 Task: Adjust your notification settings to exclude muted conversations.
Action: Mouse moved to (87, 245)
Screenshot: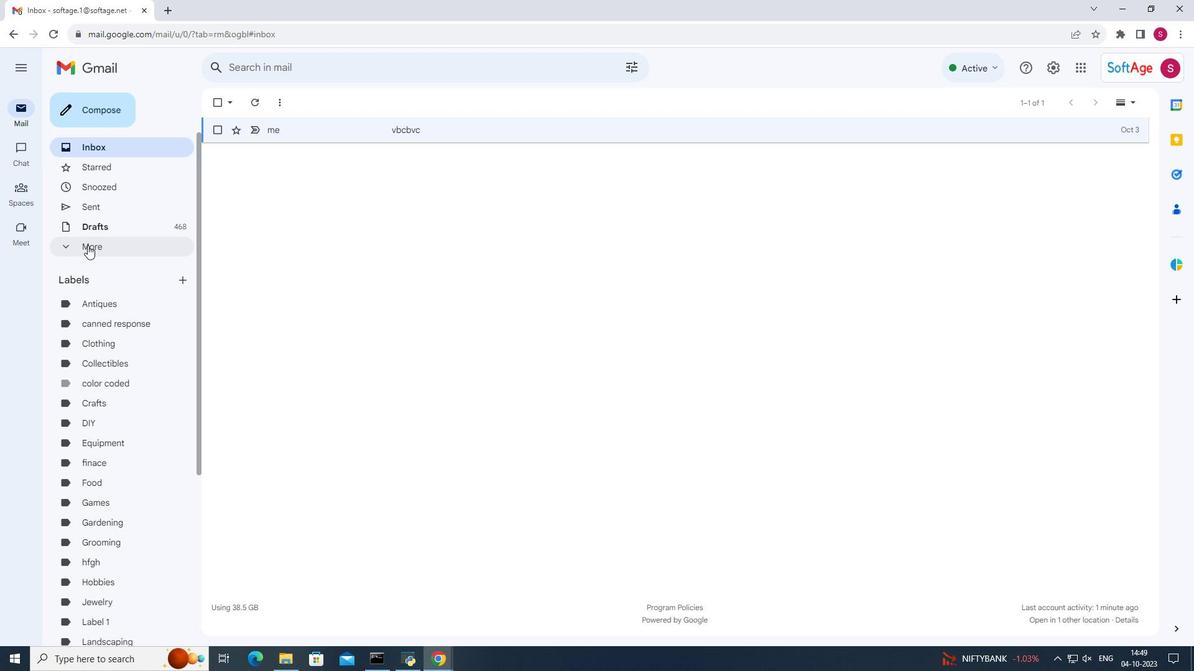 
Action: Mouse pressed left at (87, 245)
Screenshot: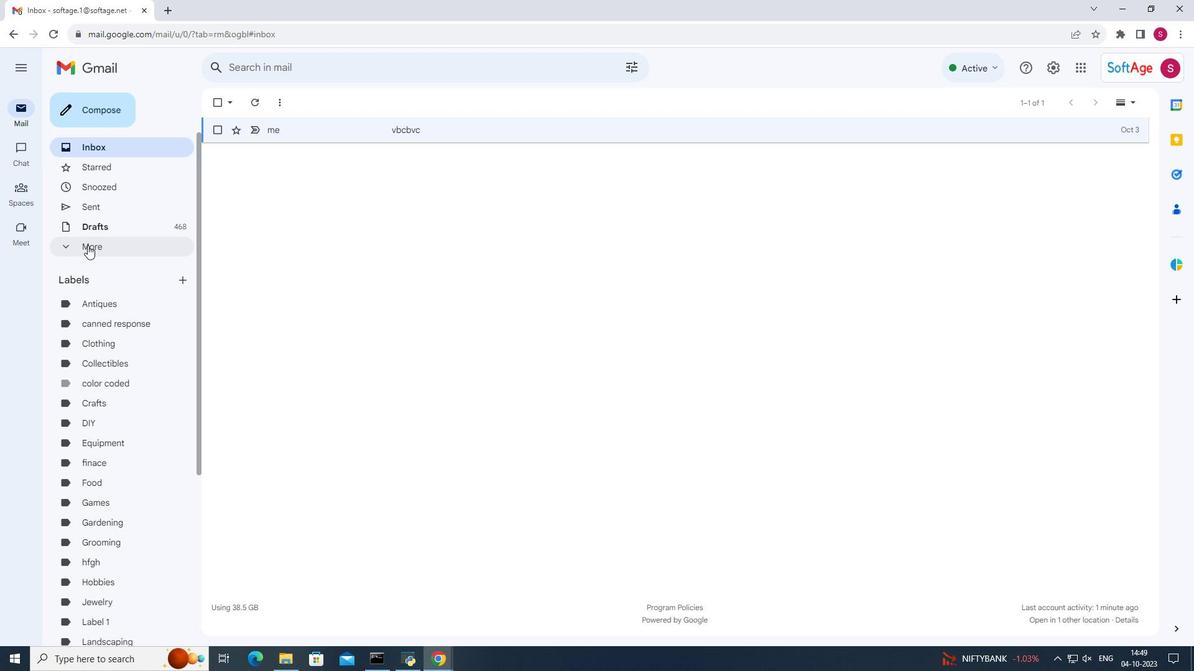 
Action: Mouse moved to (111, 306)
Screenshot: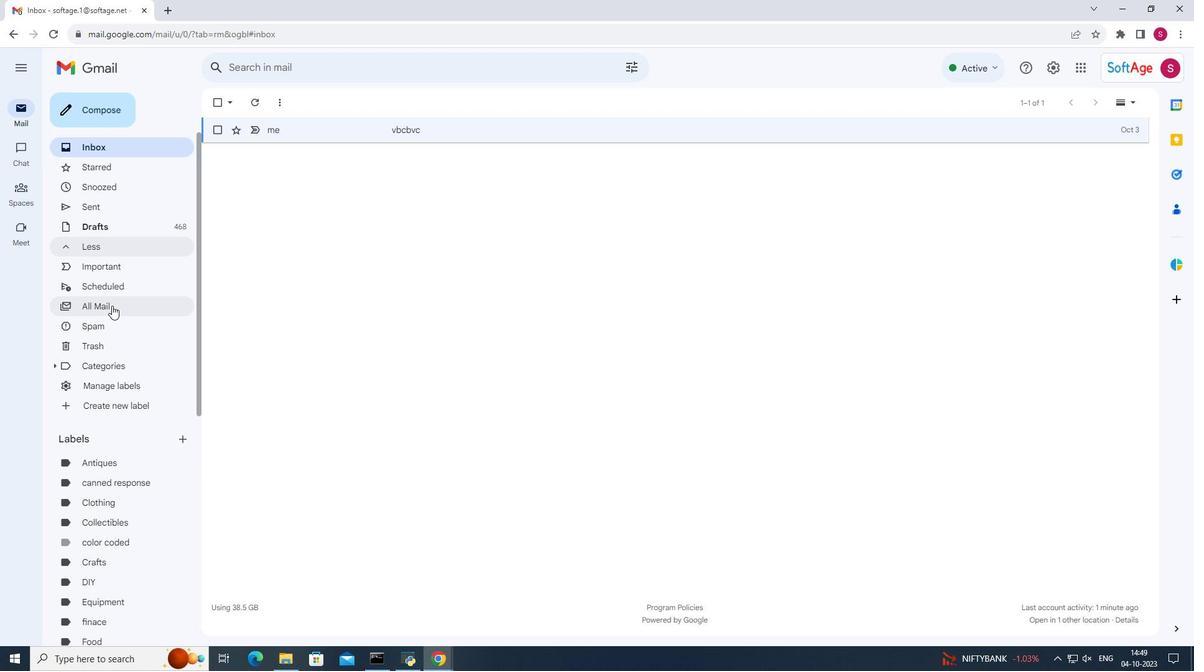 
Action: Mouse pressed left at (111, 306)
Screenshot: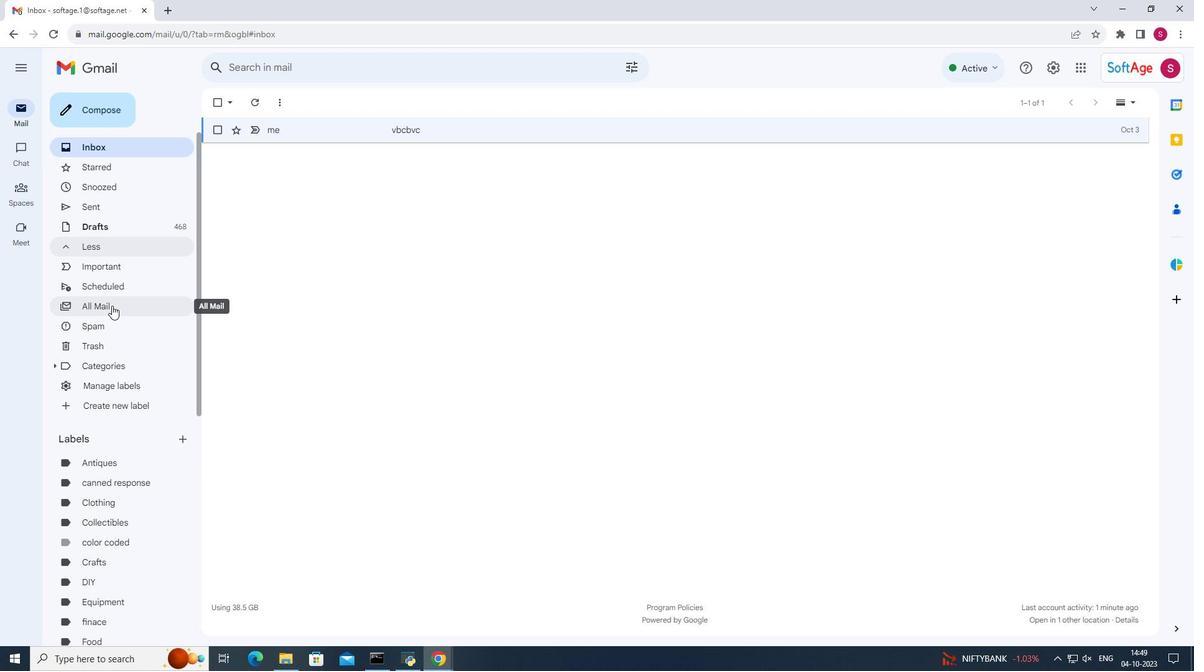 
Action: Mouse moved to (586, 165)
Screenshot: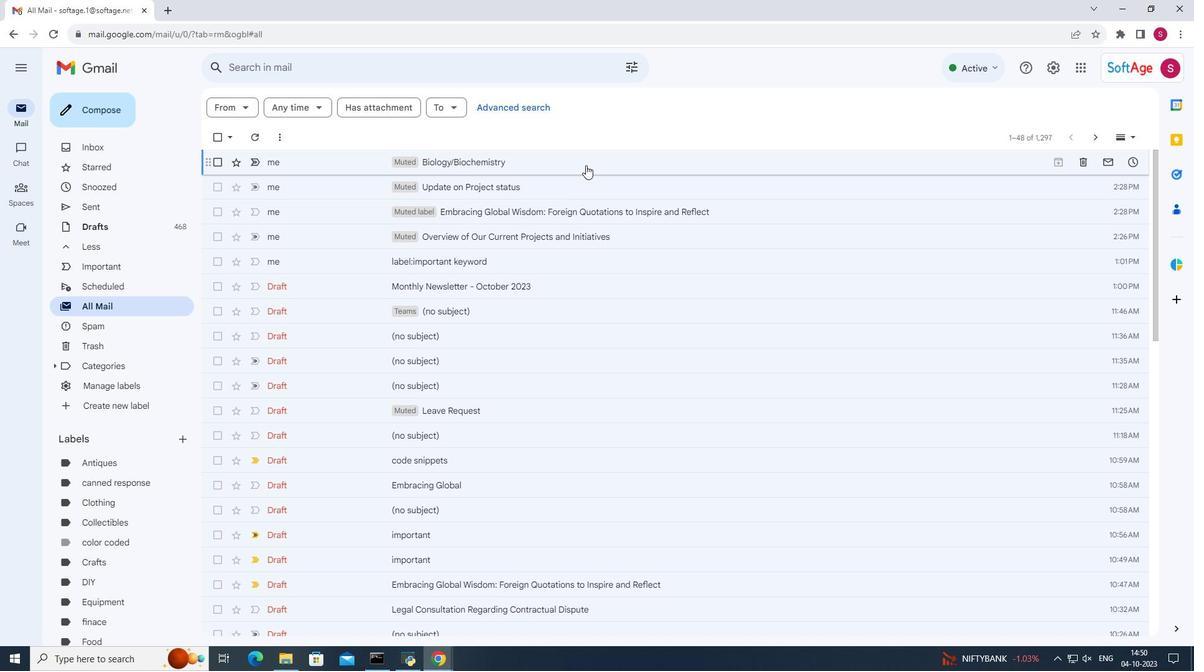 
Action: Mouse pressed right at (586, 165)
Screenshot: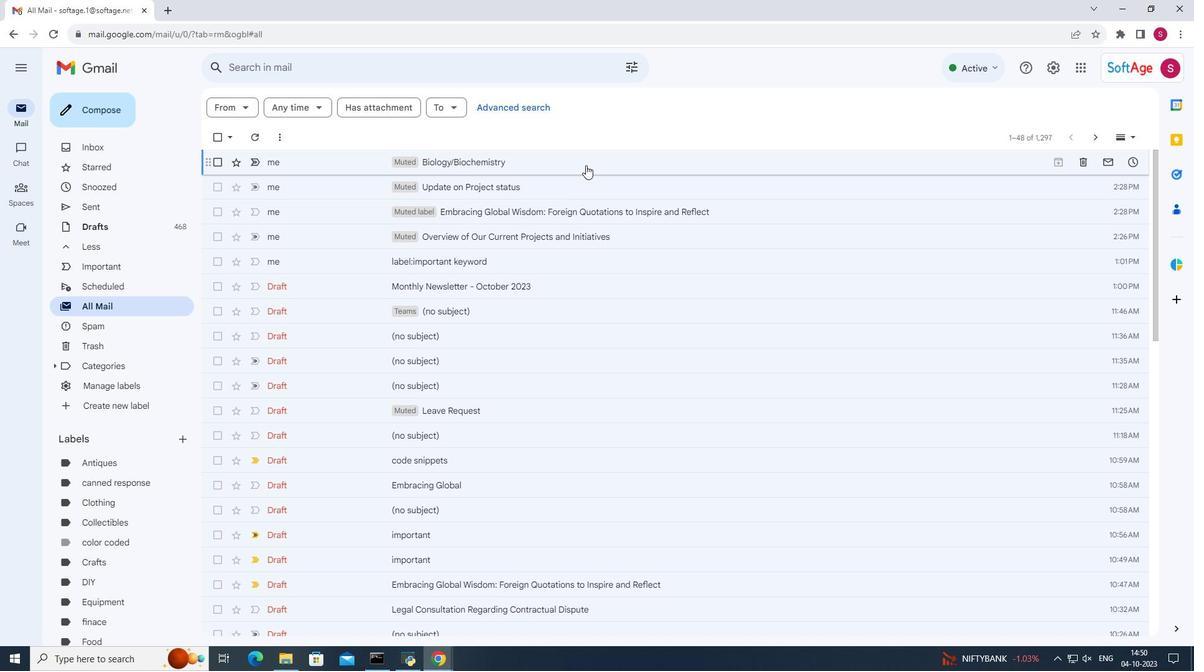 
Action: Mouse moved to (648, 414)
Screenshot: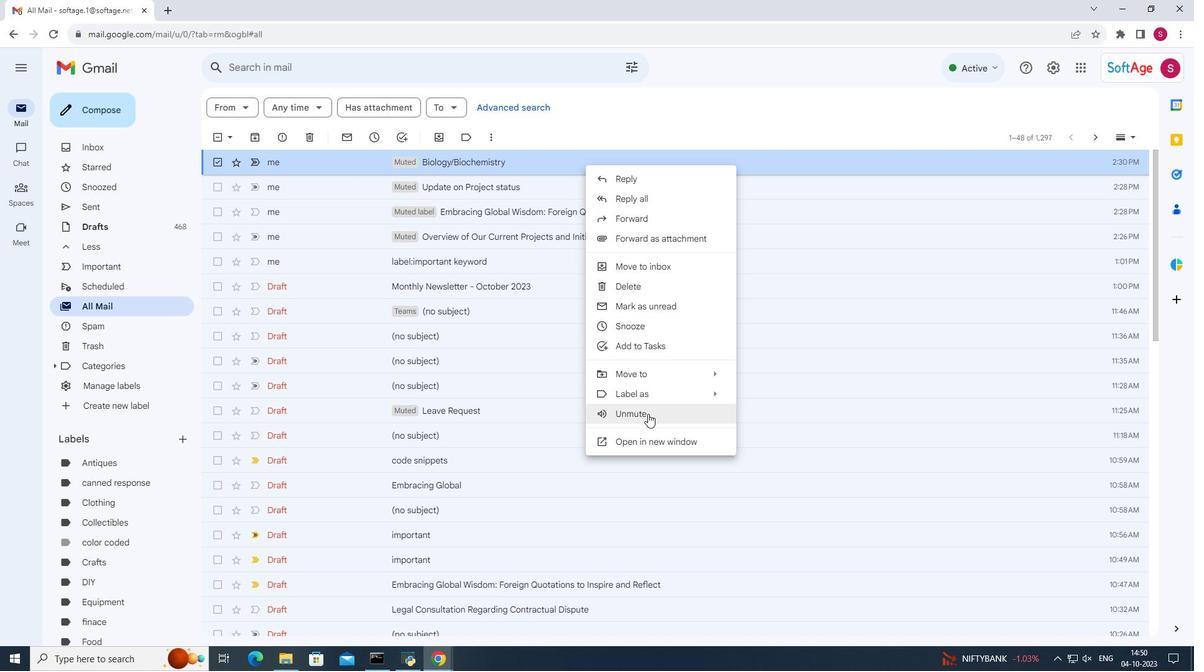 
Action: Mouse pressed left at (648, 414)
Screenshot: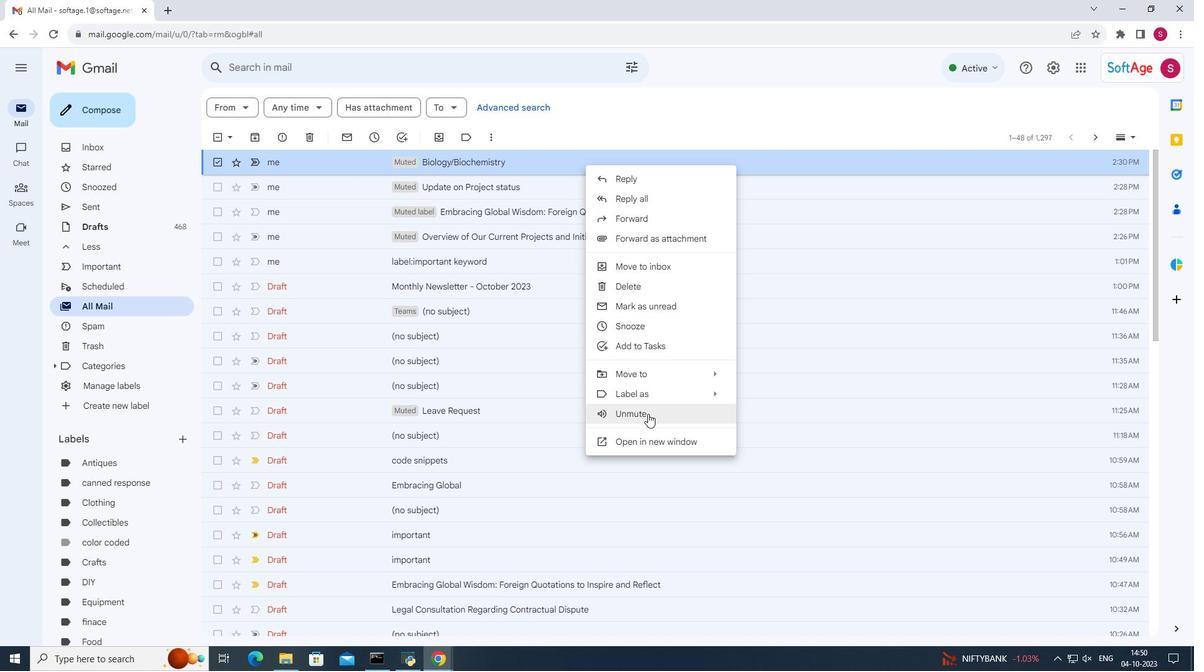 
Action: Mouse moved to (561, 184)
Screenshot: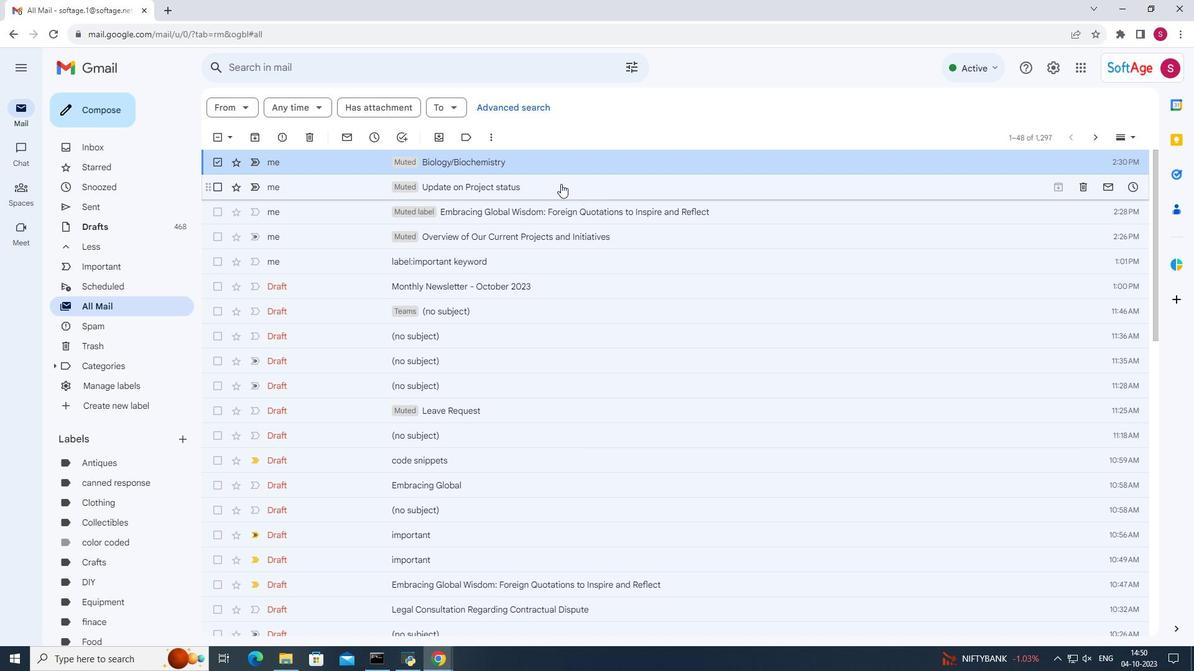 
Action: Mouse pressed left at (561, 184)
Screenshot: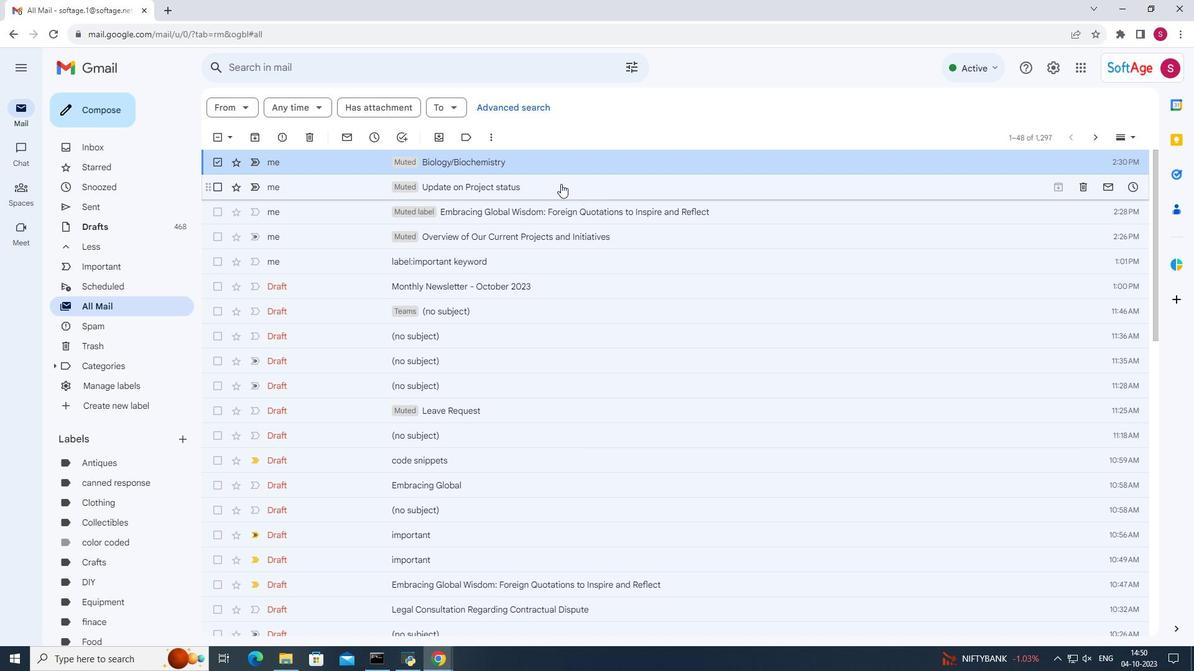 
Action: Mouse pressed right at (561, 184)
Screenshot: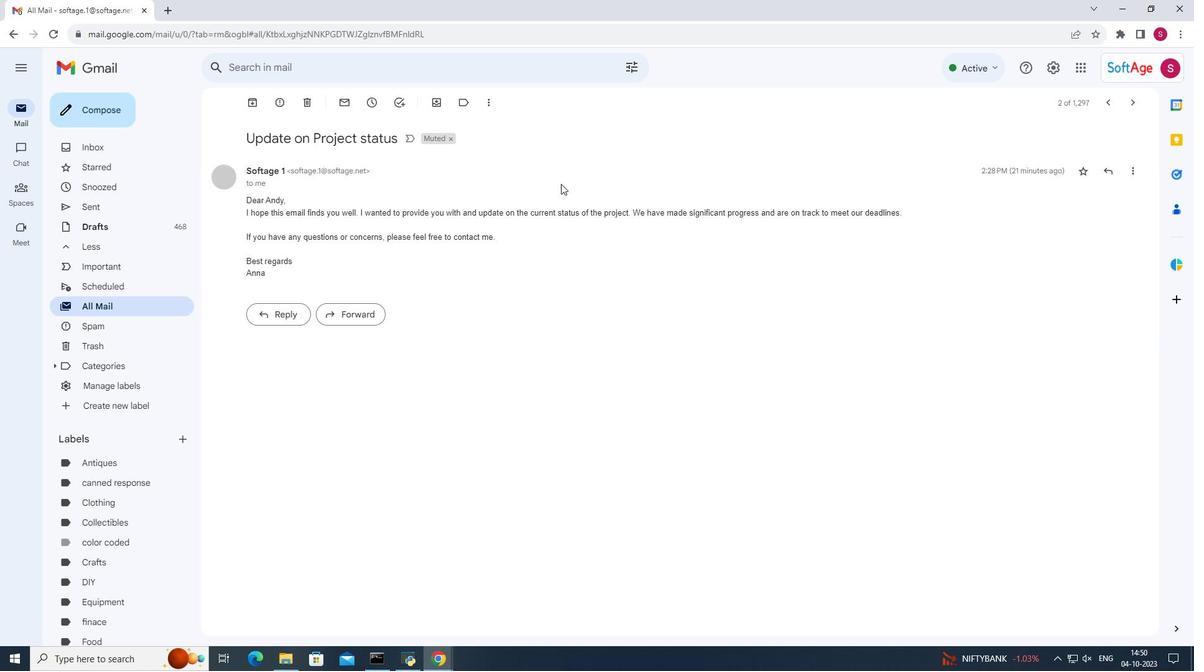 
Action: Mouse moved to (478, 197)
Screenshot: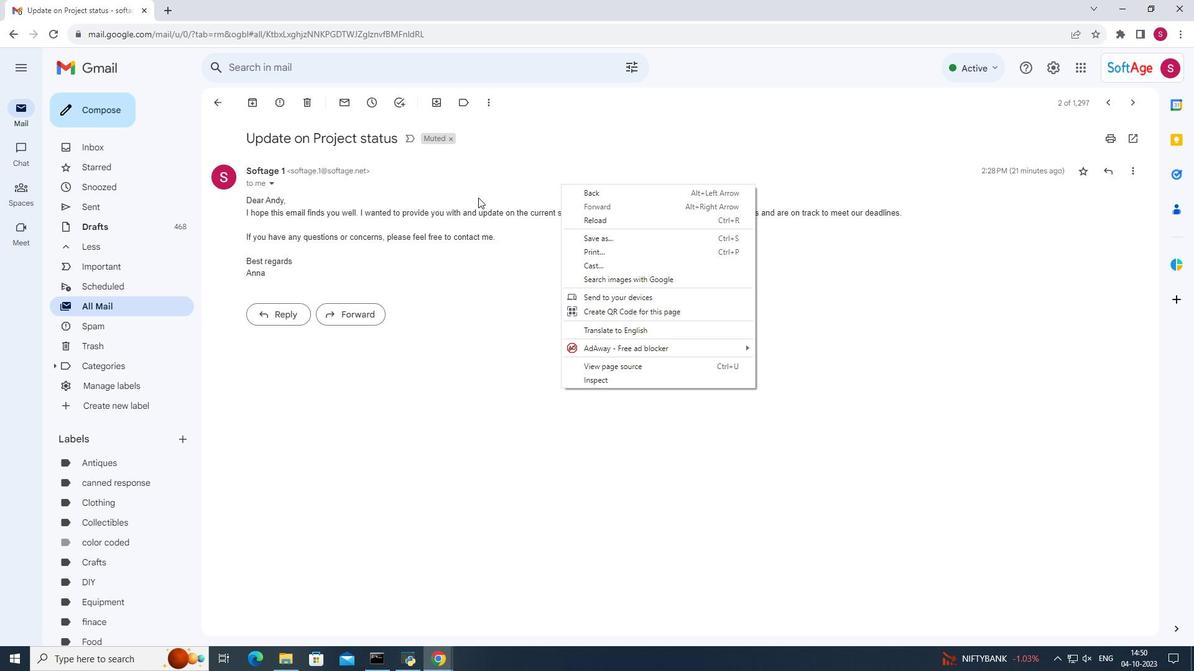 
Action: Mouse pressed left at (478, 197)
Screenshot: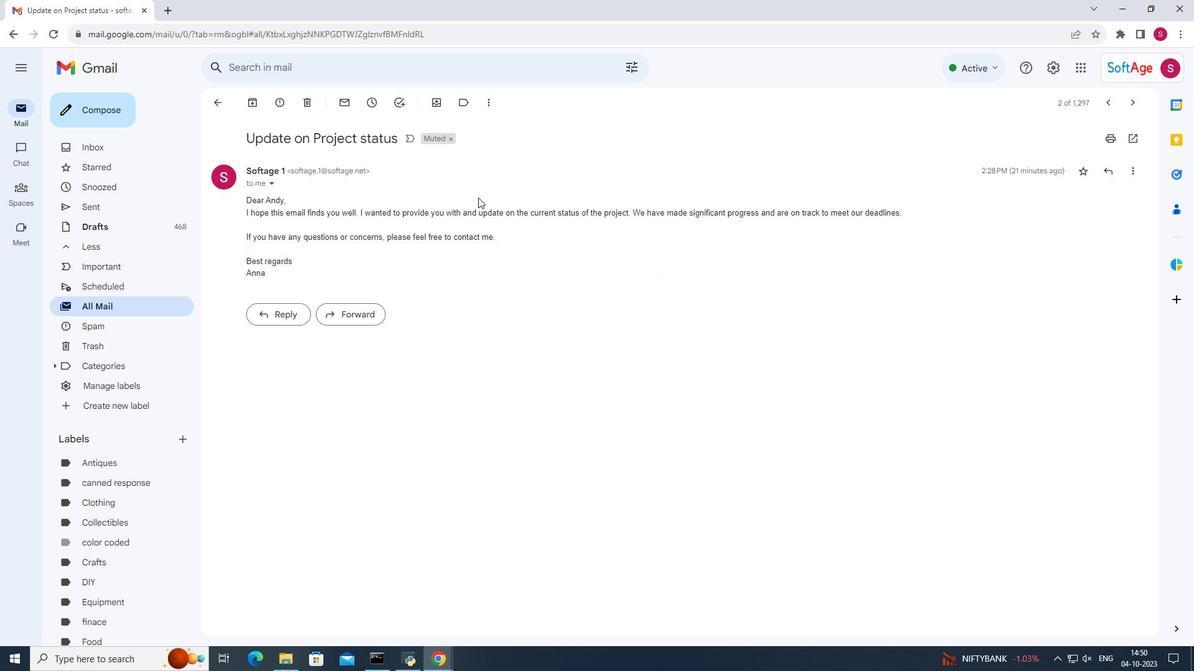 
Action: Mouse moved to (214, 98)
Screenshot: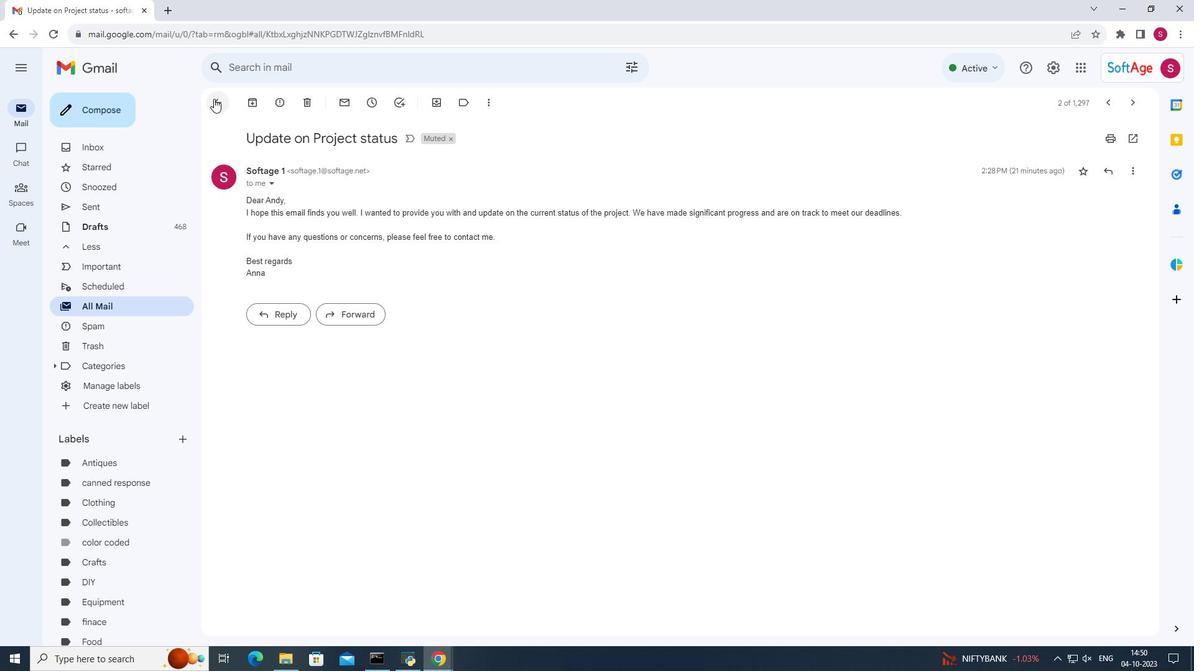 
Action: Mouse pressed left at (214, 98)
Screenshot: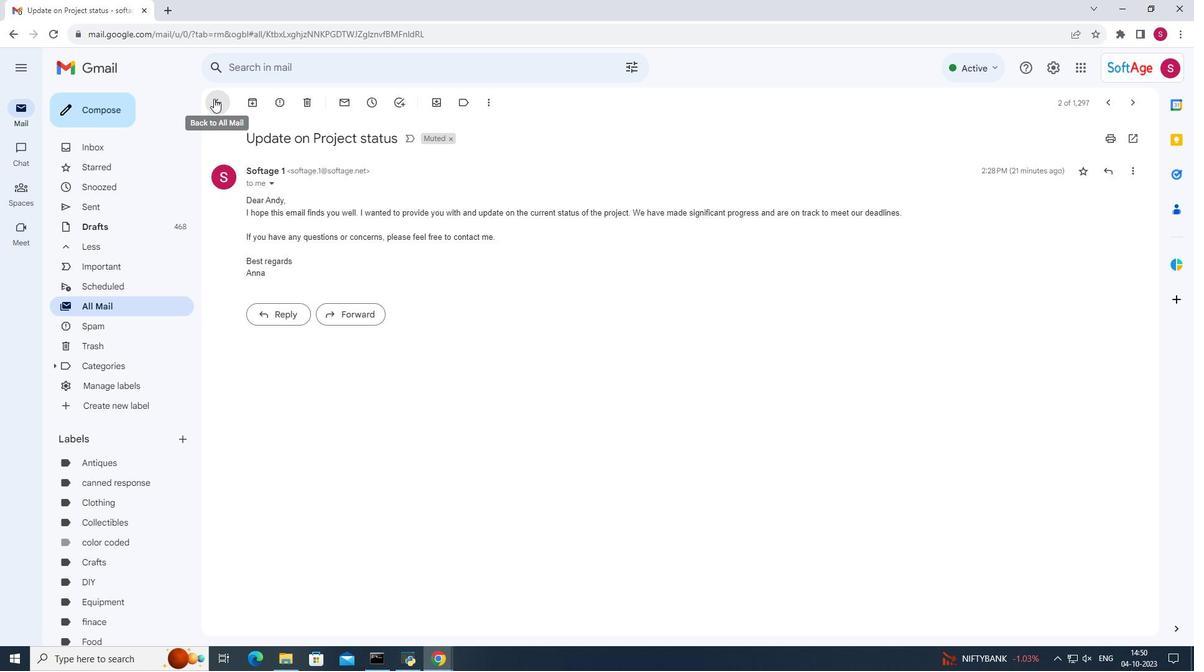 
Action: Mouse moved to (522, 187)
Screenshot: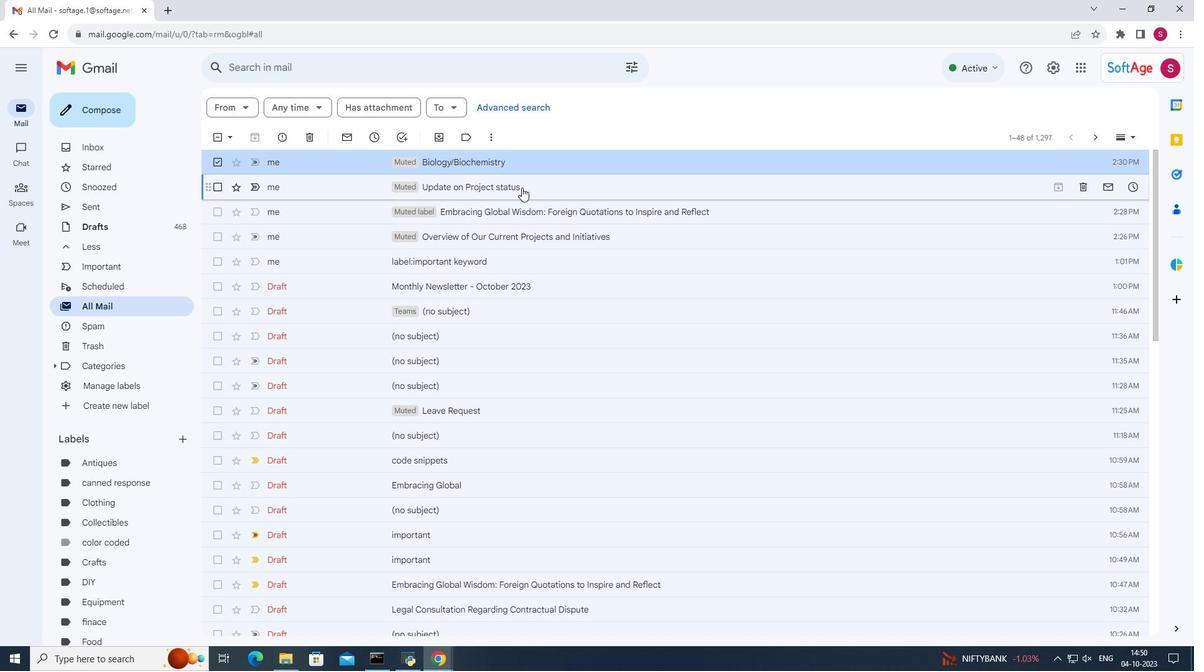 
Action: Mouse pressed right at (522, 187)
Screenshot: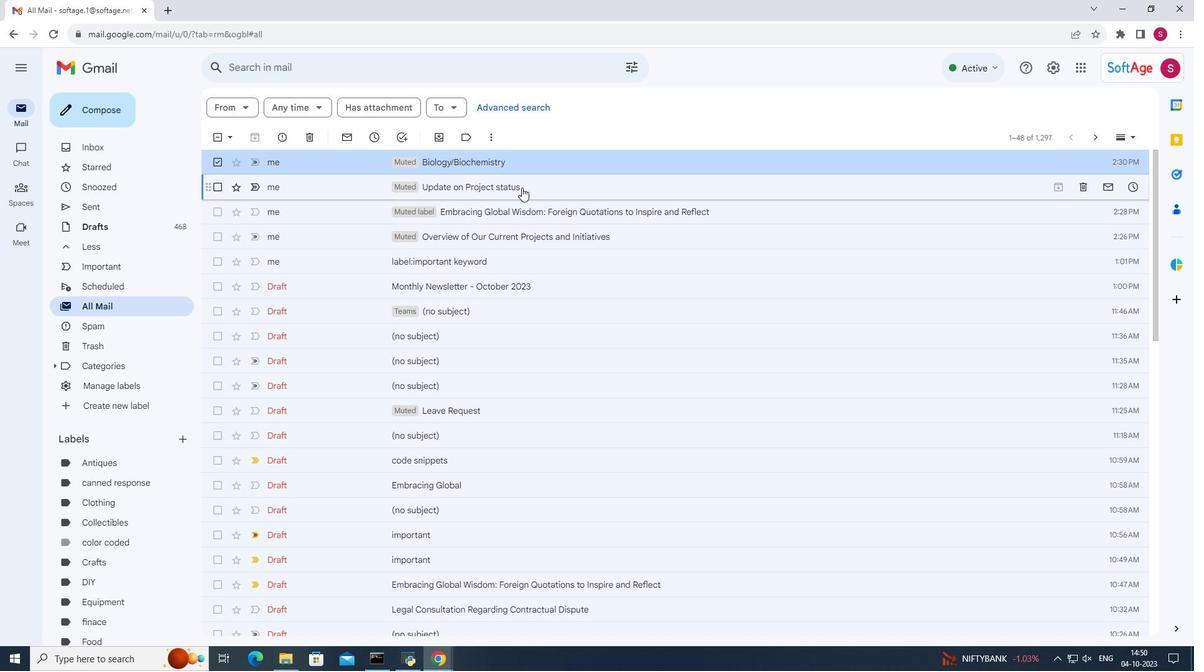 
Action: Mouse moved to (562, 437)
Screenshot: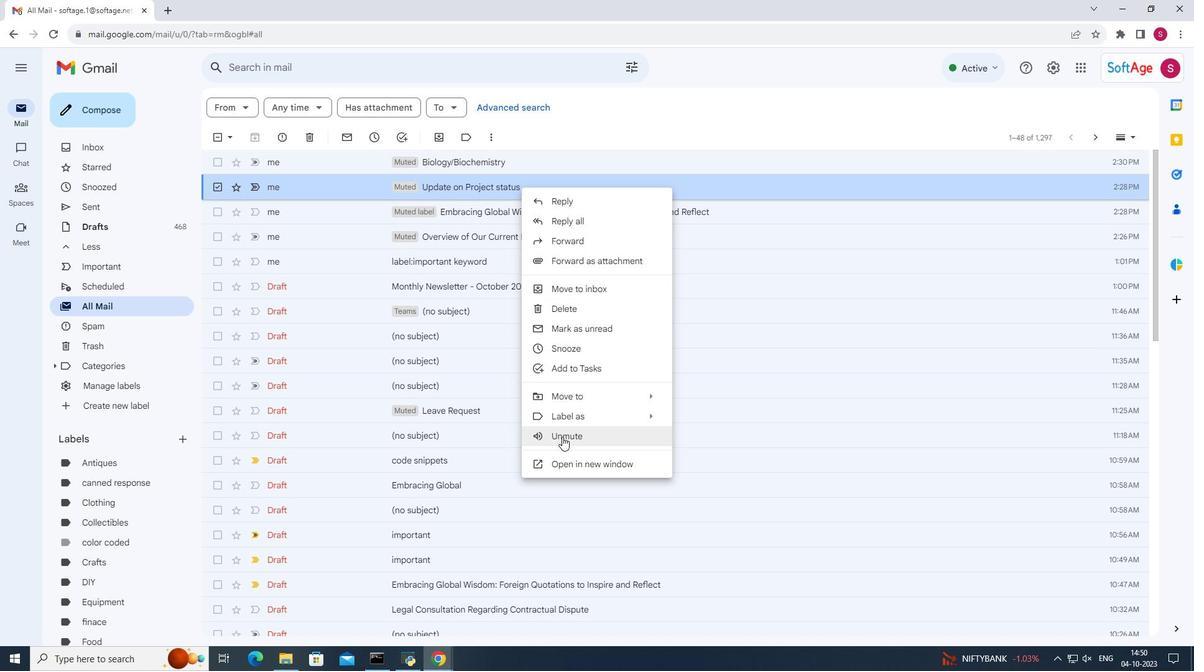 
Action: Mouse pressed left at (562, 437)
Screenshot: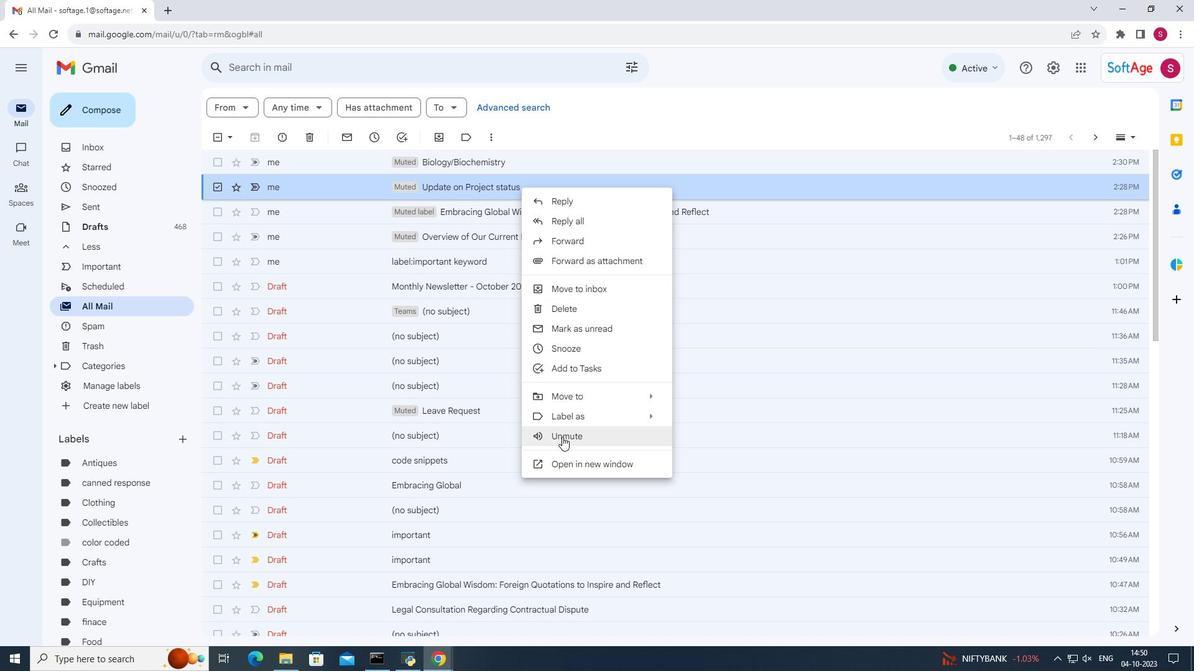 
Action: Mouse moved to (509, 213)
Screenshot: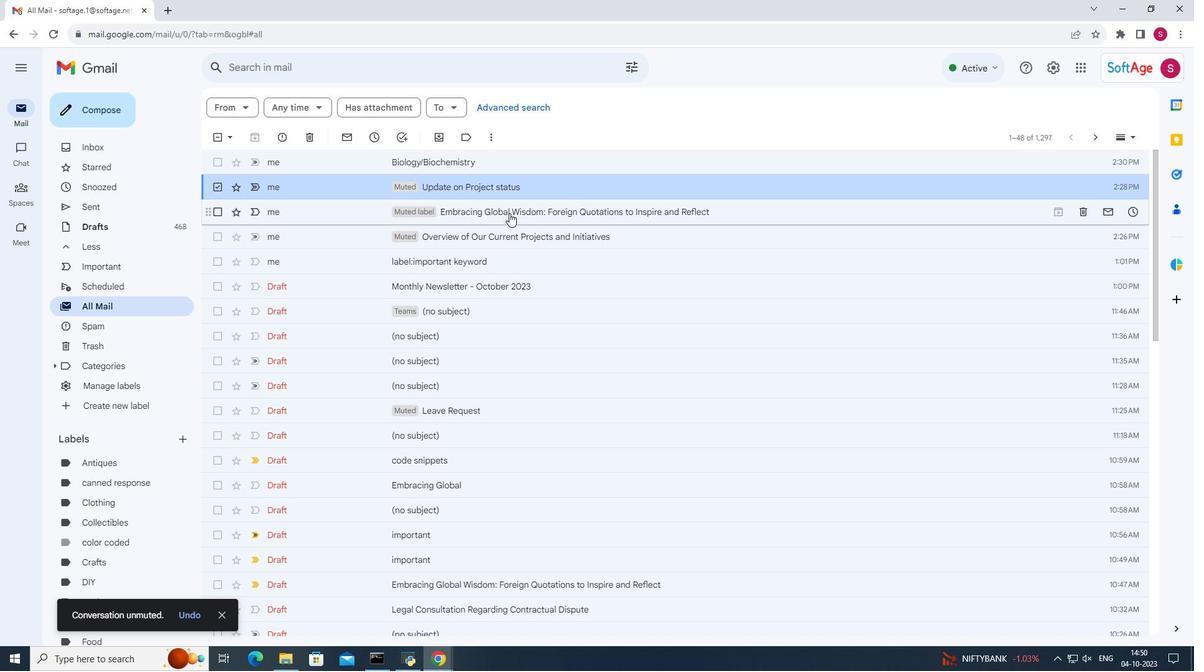 
Action: Mouse scrolled (509, 212) with delta (0, 0)
Screenshot: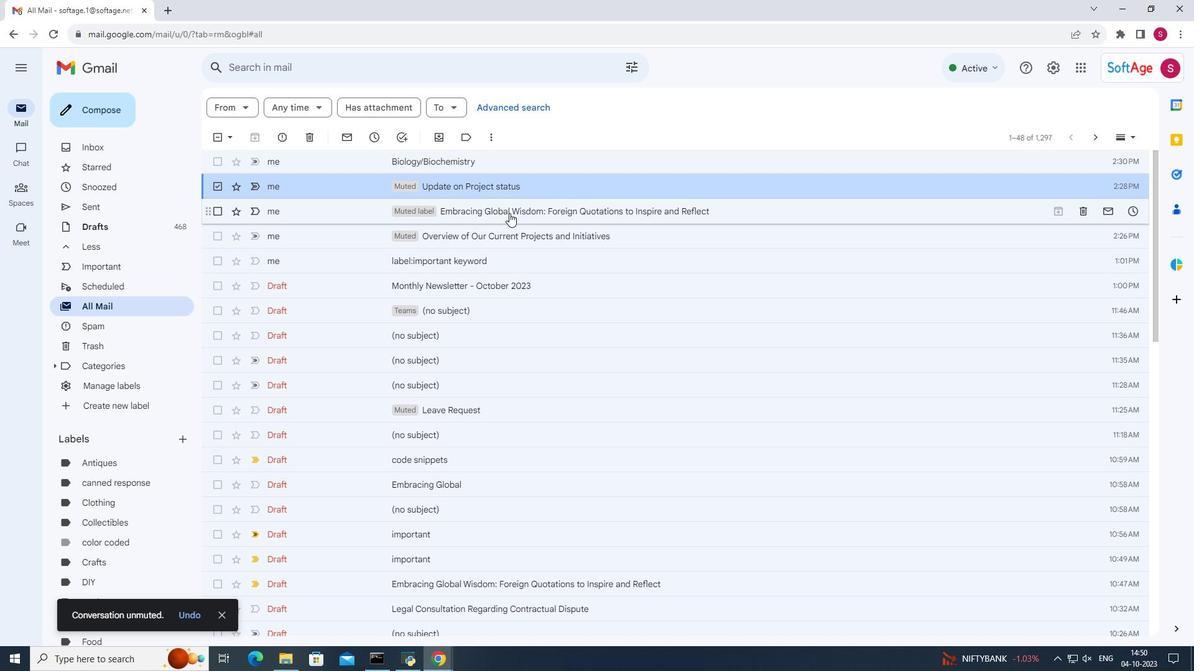 
Action: Mouse moved to (553, 173)
Screenshot: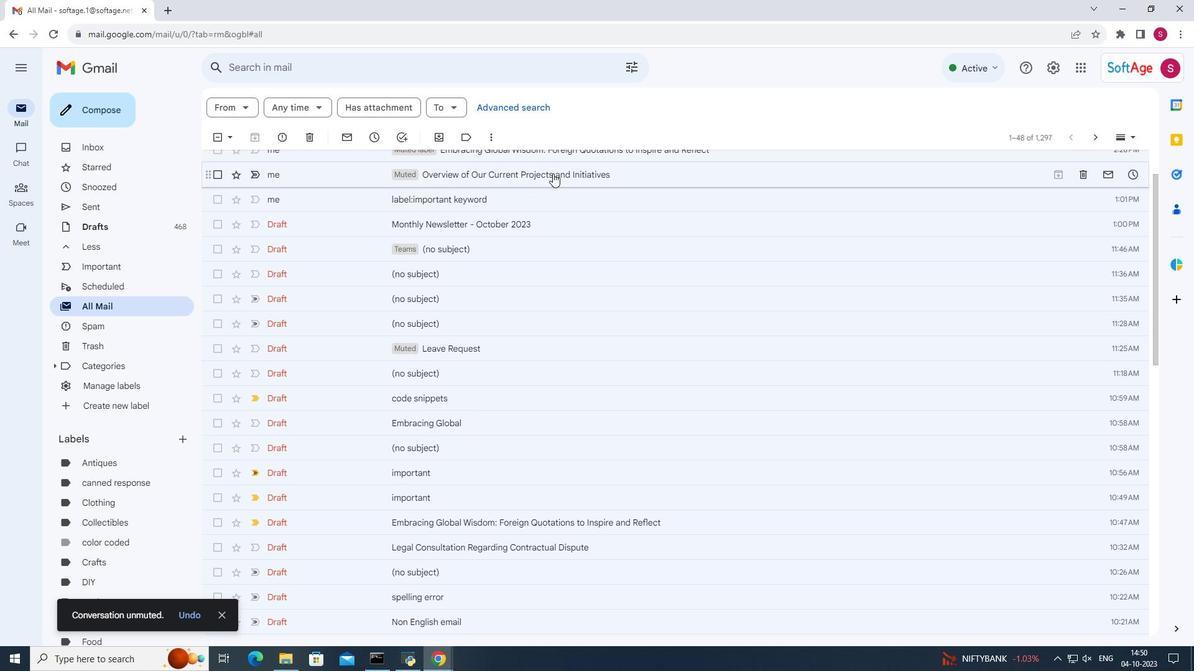 
Action: Mouse pressed right at (553, 173)
Screenshot: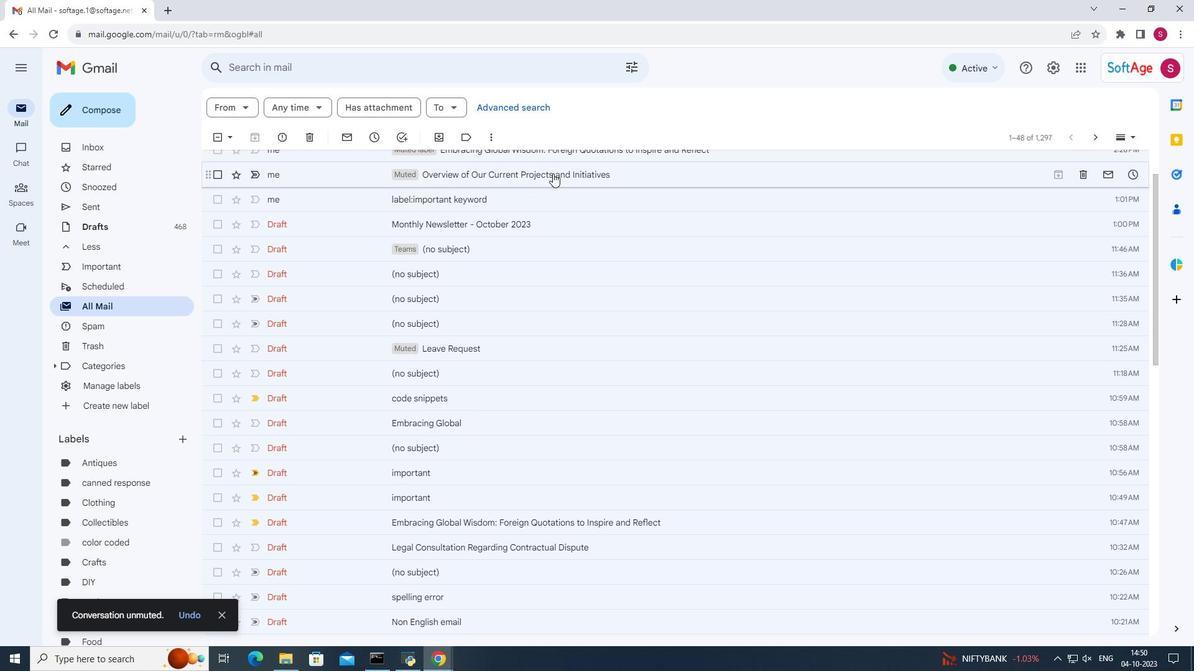 
Action: Mouse moved to (583, 421)
Screenshot: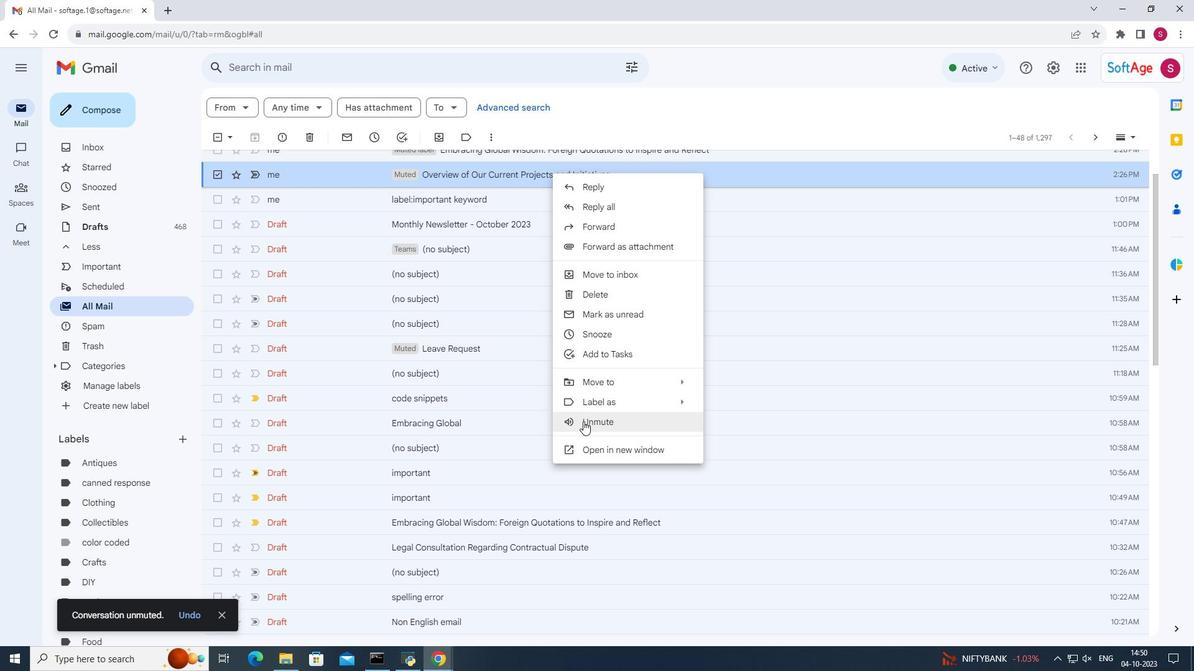 
Action: Mouse pressed left at (583, 421)
Screenshot: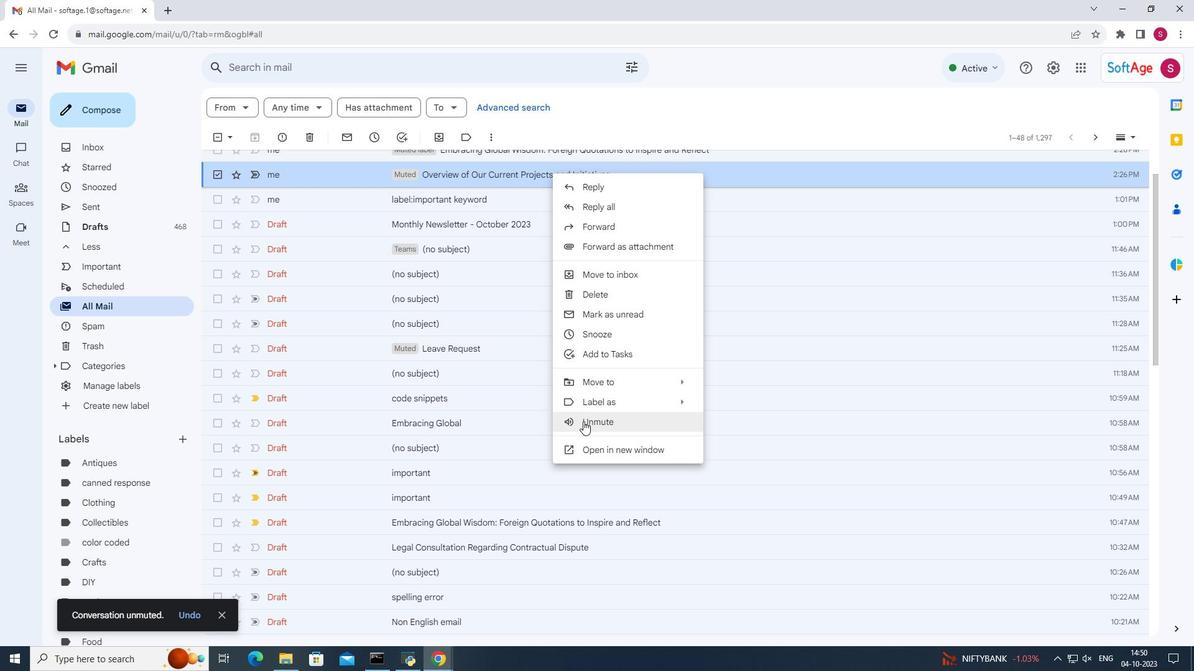 
Action: Mouse moved to (495, 346)
Screenshot: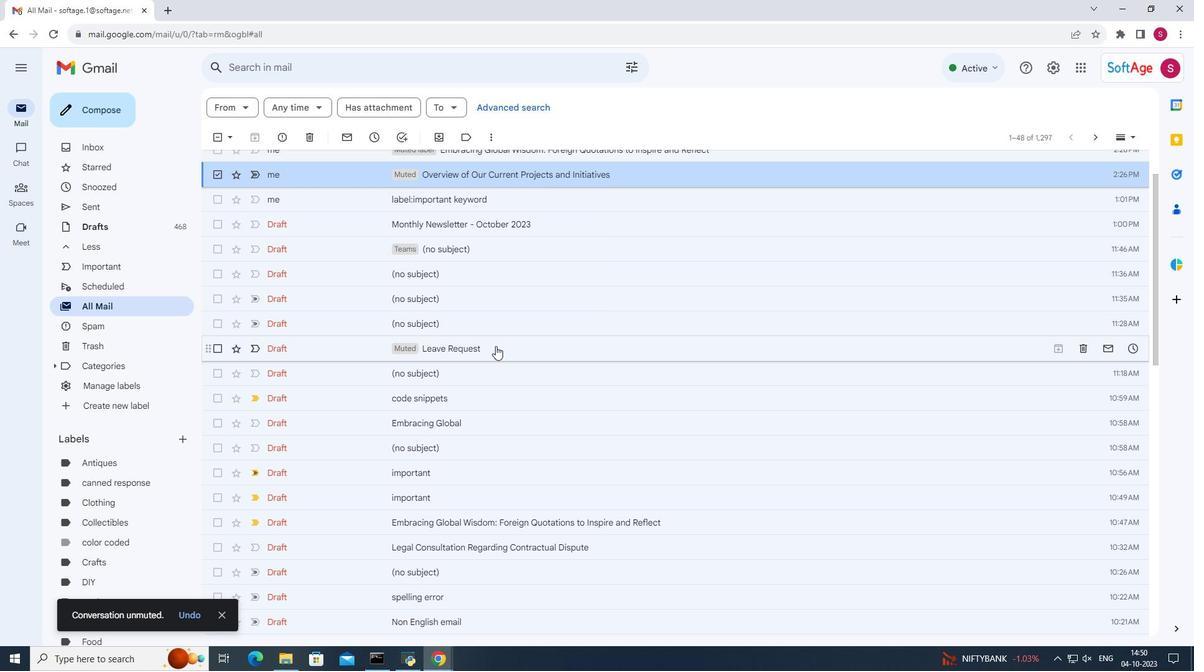 
Action: Mouse pressed right at (495, 346)
Screenshot: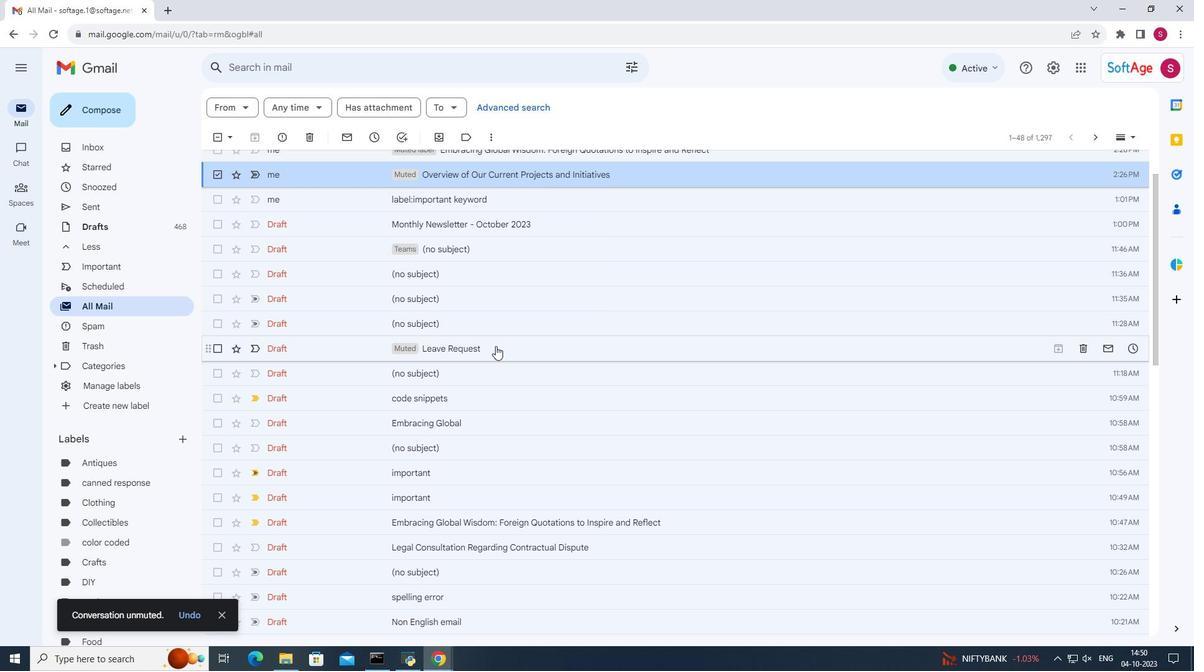 
Action: Mouse moved to (528, 522)
Screenshot: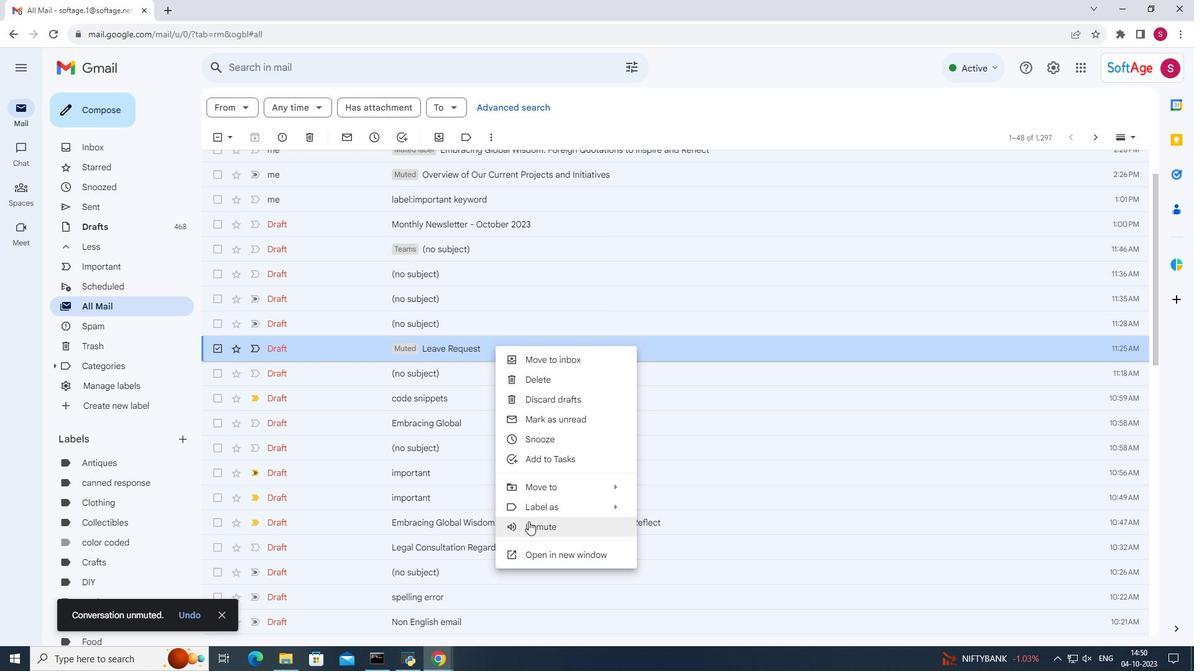 
Action: Mouse pressed left at (528, 522)
Screenshot: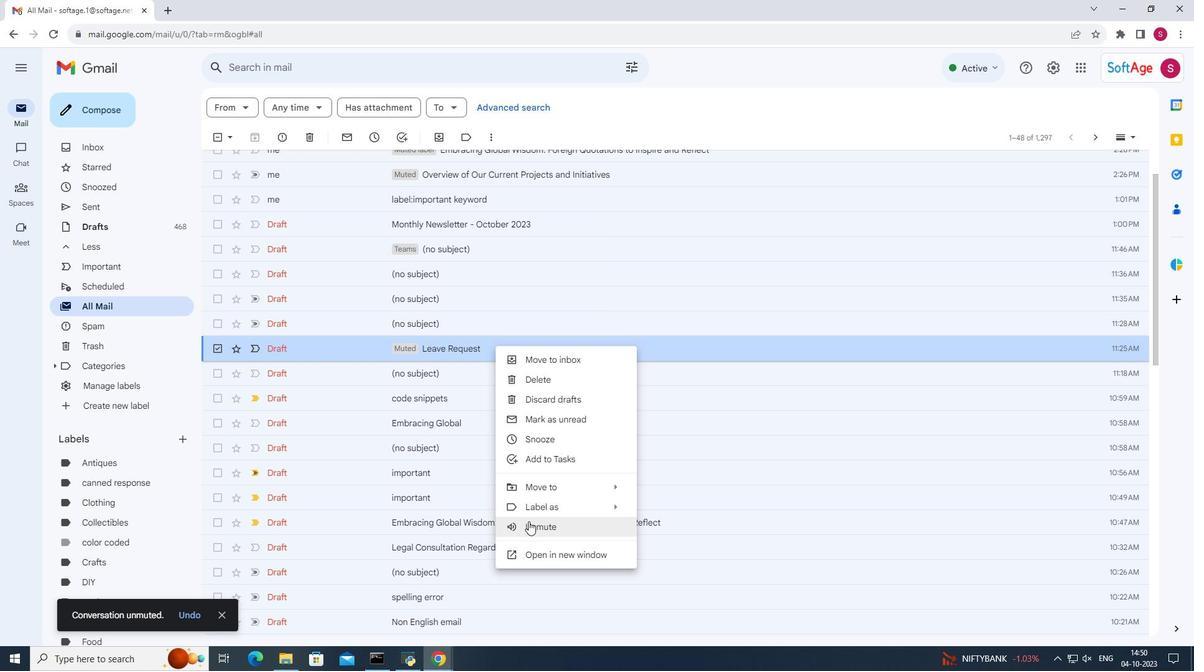 
Action: Mouse pressed left at (528, 522)
Screenshot: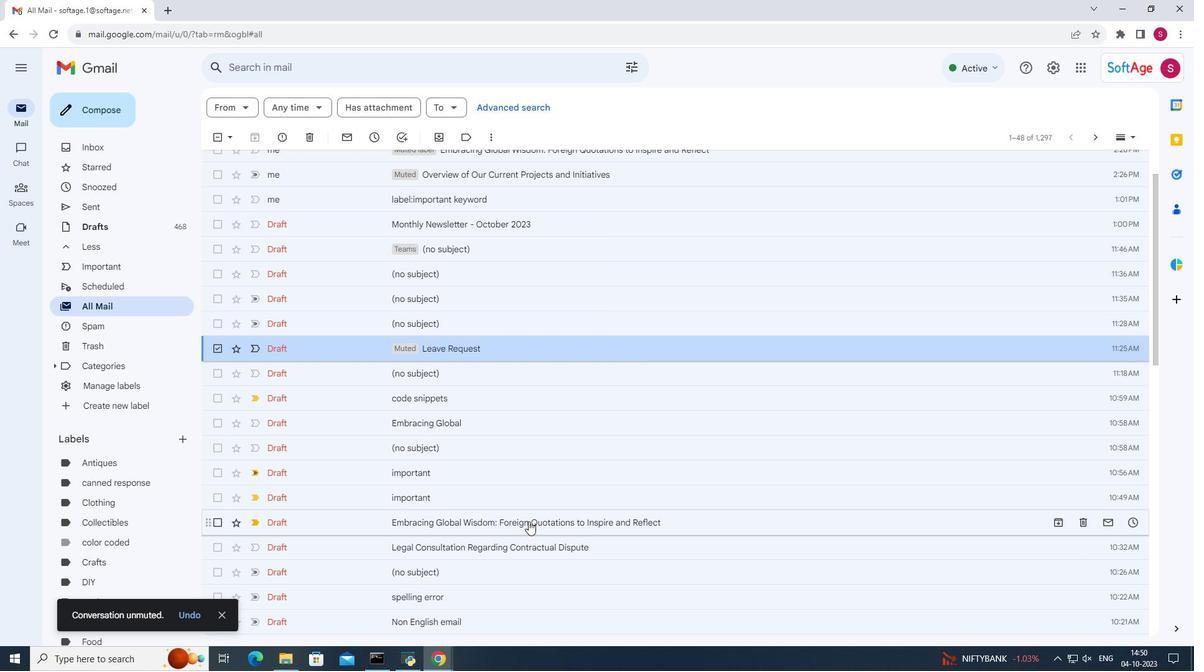 
Action: Mouse moved to (1141, 187)
Screenshot: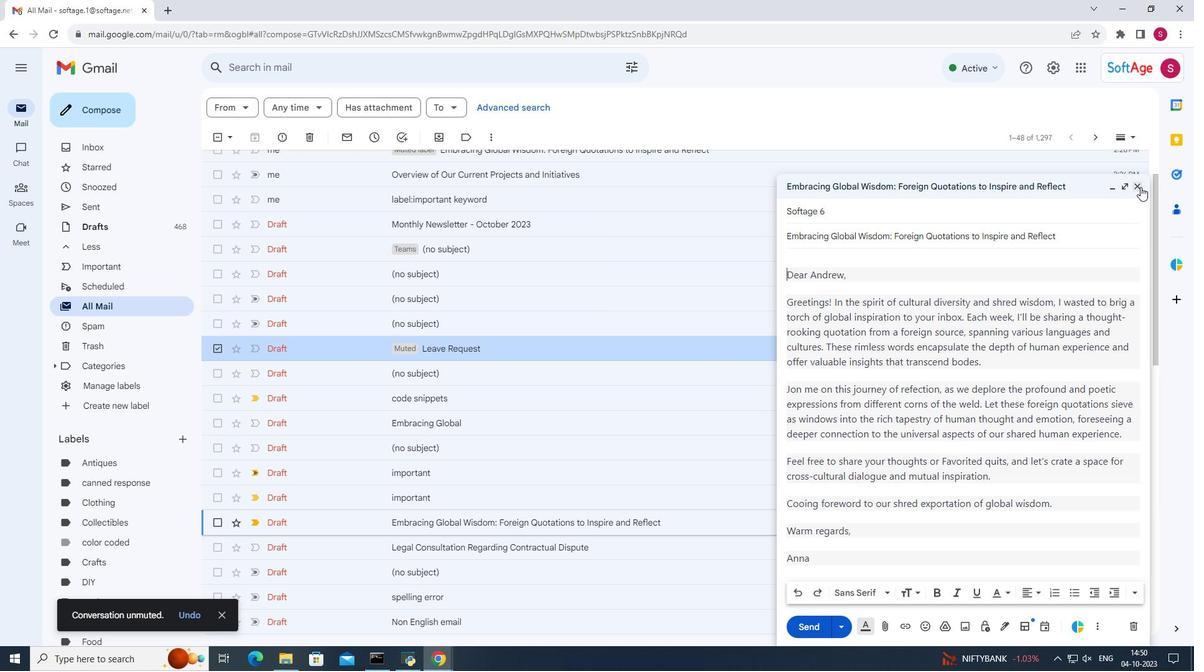 
Action: Mouse pressed left at (1141, 187)
Screenshot: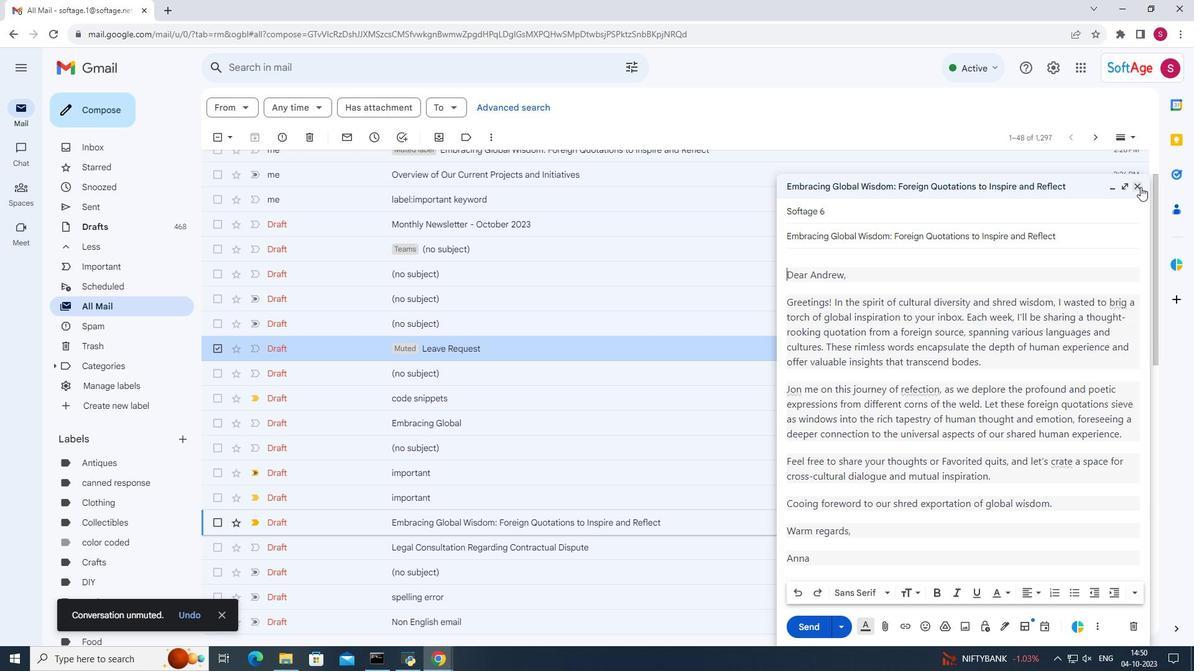 
Action: Mouse moved to (525, 343)
Screenshot: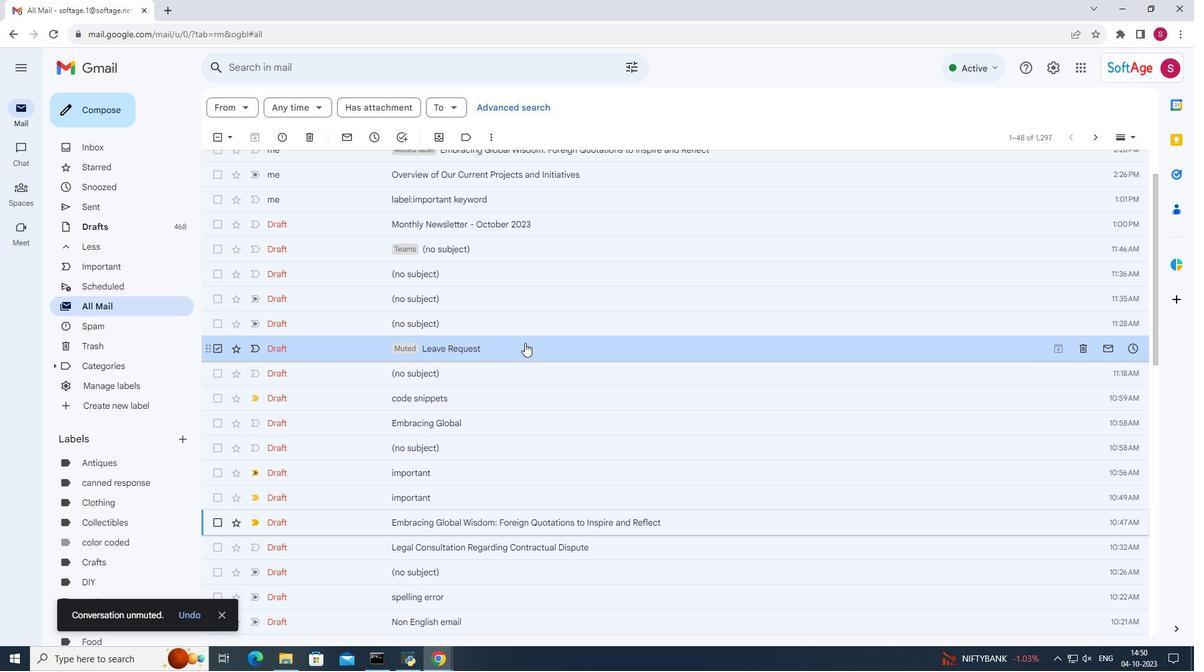 
Action: Mouse pressed right at (525, 343)
Screenshot: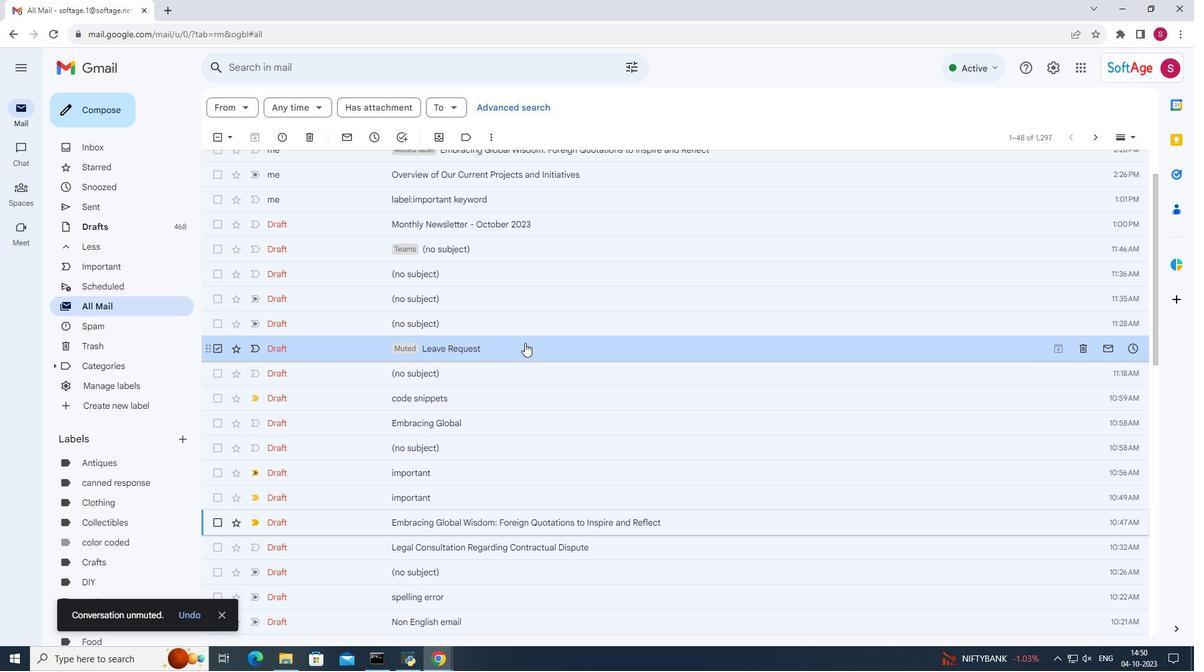 
Action: Mouse moved to (563, 522)
Screenshot: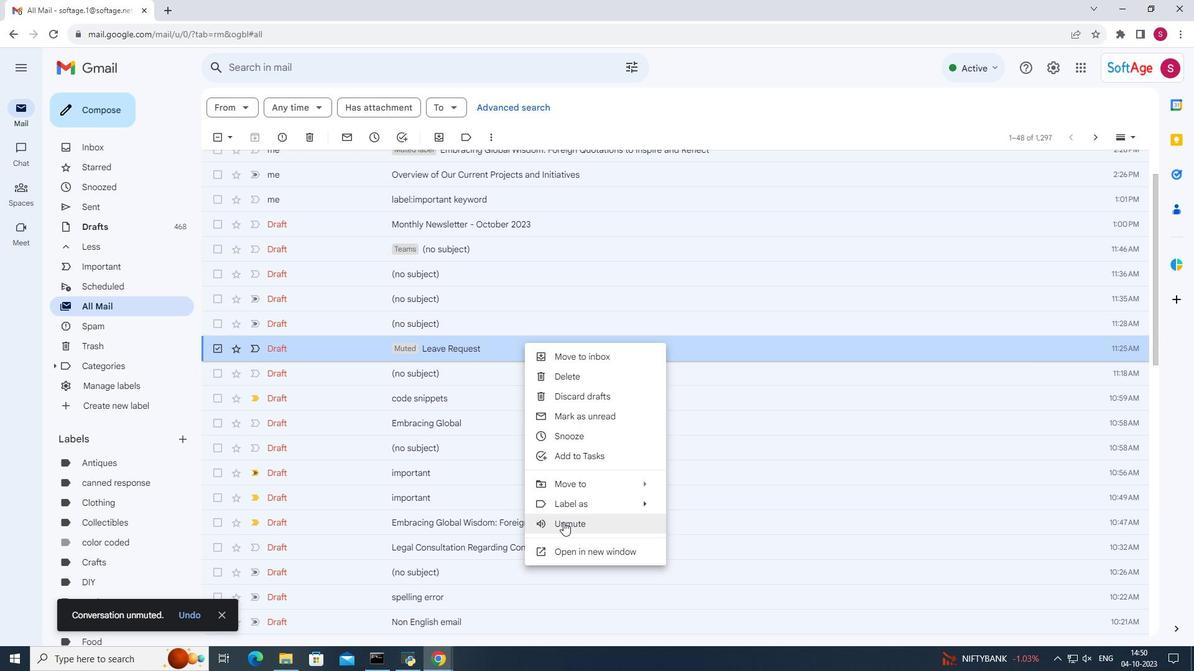 
Action: Mouse pressed left at (563, 522)
Screenshot: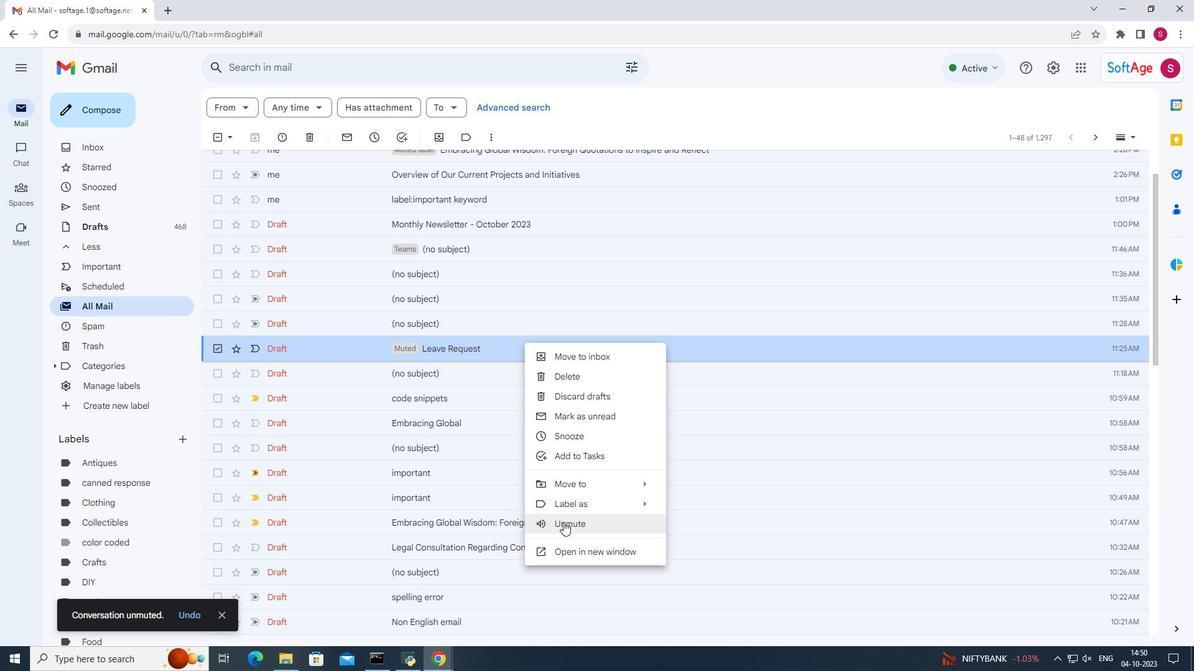 
Action: Mouse moved to (614, 314)
Screenshot: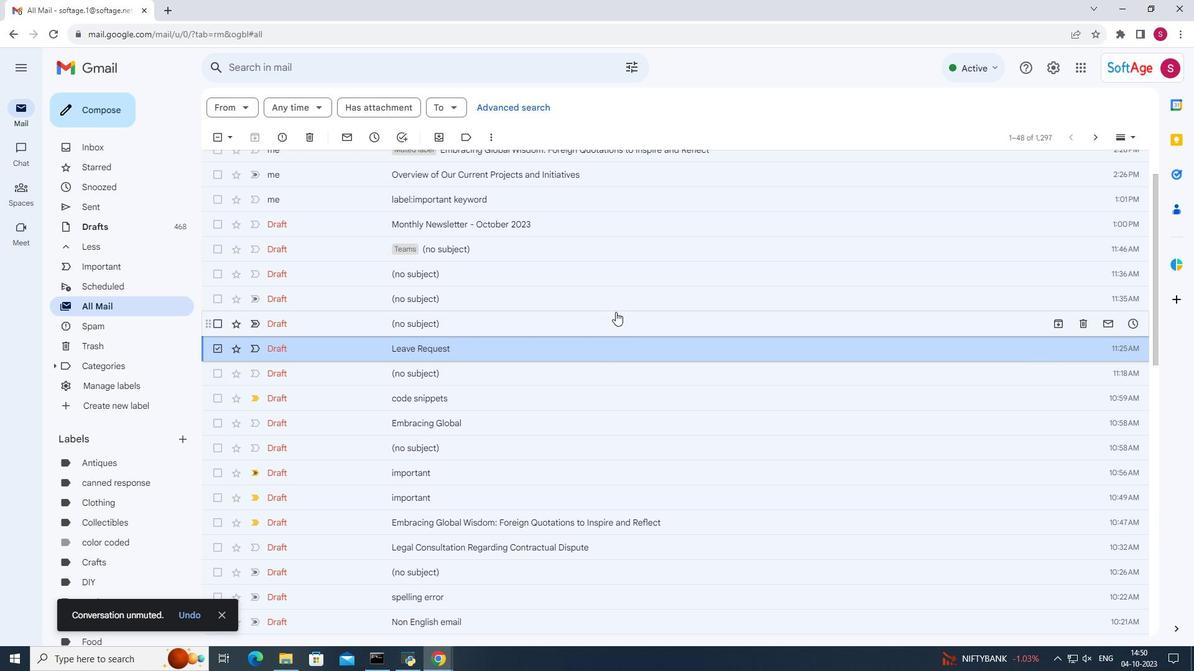
